 Task: Create in the project AgileEagle and in the Backlog issue 'Create a new online platform for online language courses with advanced speech recognition and interactive conversation features' a child issue 'Data backup and retention policy enforcement and auditing', and assign it to team member softage.3@softage.net. Create in the project AgileEagle and in the Backlog issue 'Implement a new cloud-based inventory management system for a company with advanced inventory tracking and restocking features' a child issue 'Serverless computing application cost optimization and remediation', and assign it to team member softage.4@softage.net
Action: Mouse moved to (200, 47)
Screenshot: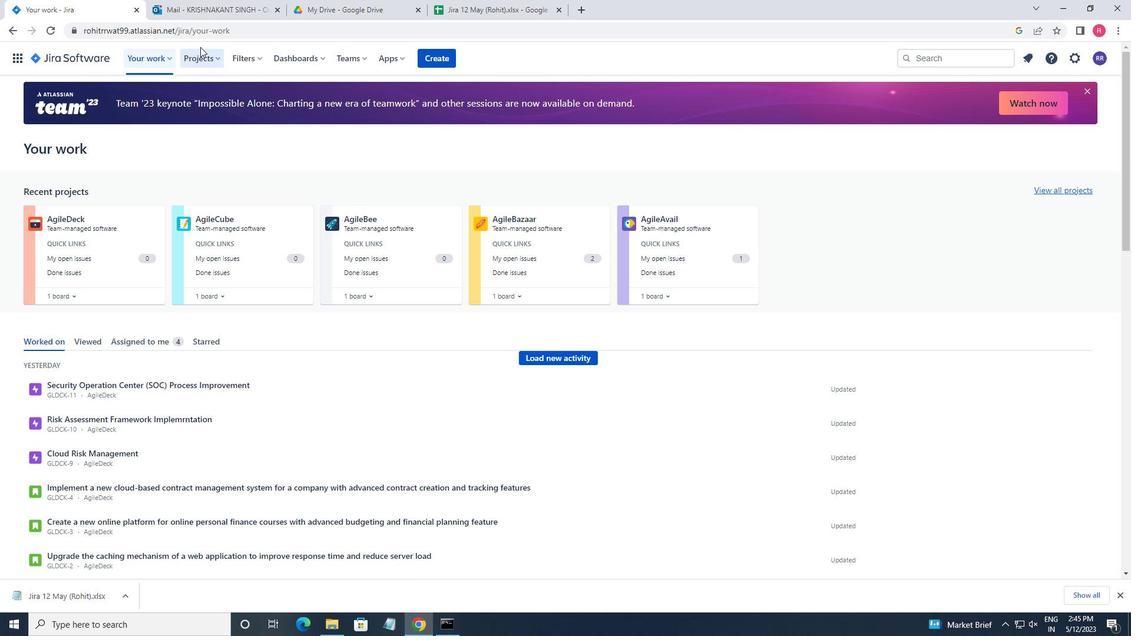 
Action: Mouse pressed left at (200, 47)
Screenshot: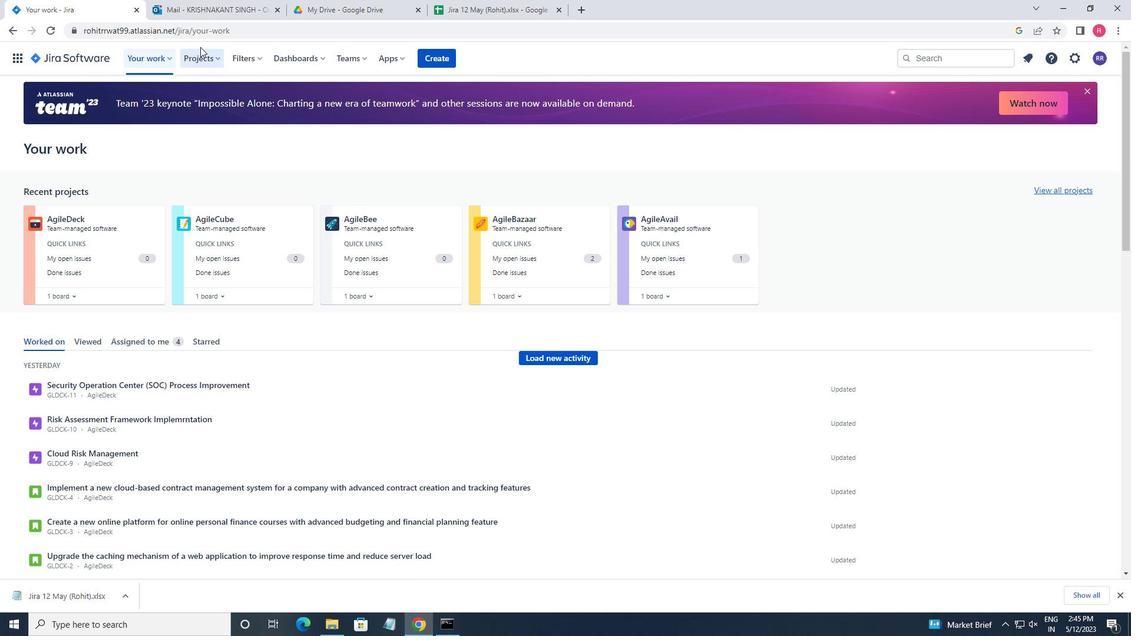 
Action: Mouse moved to (203, 53)
Screenshot: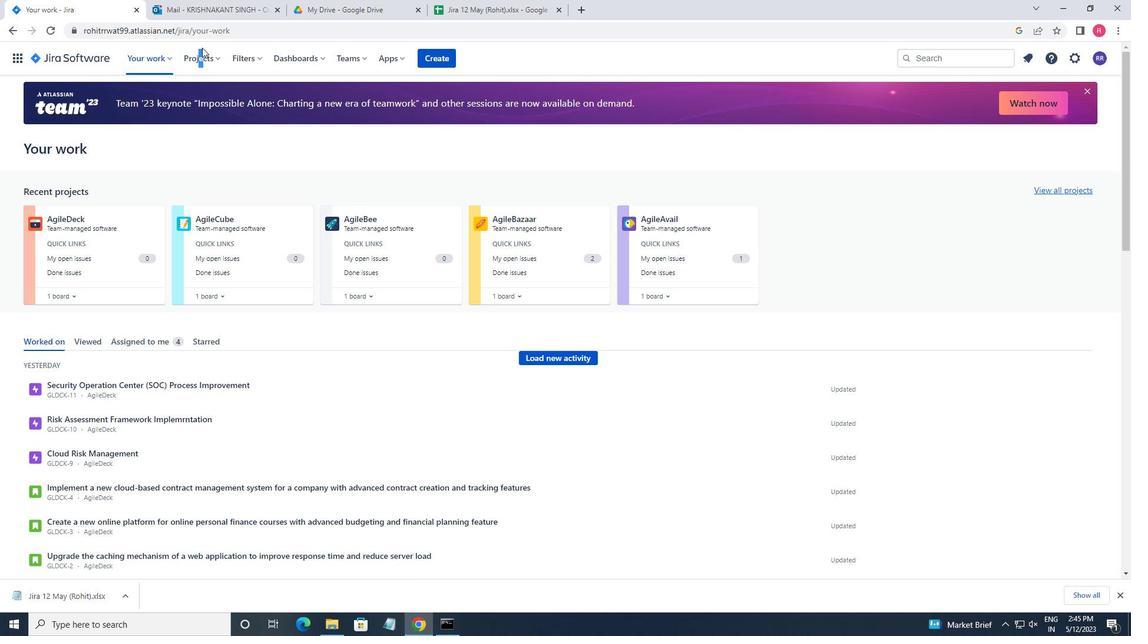 
Action: Mouse pressed left at (203, 53)
Screenshot: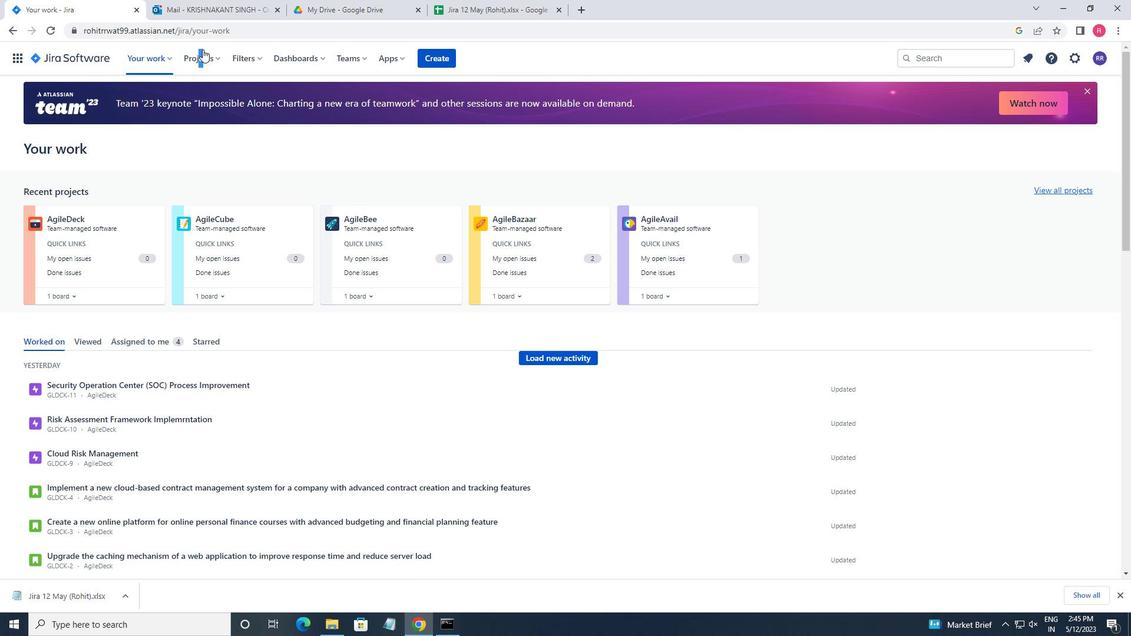 
Action: Mouse moved to (255, 124)
Screenshot: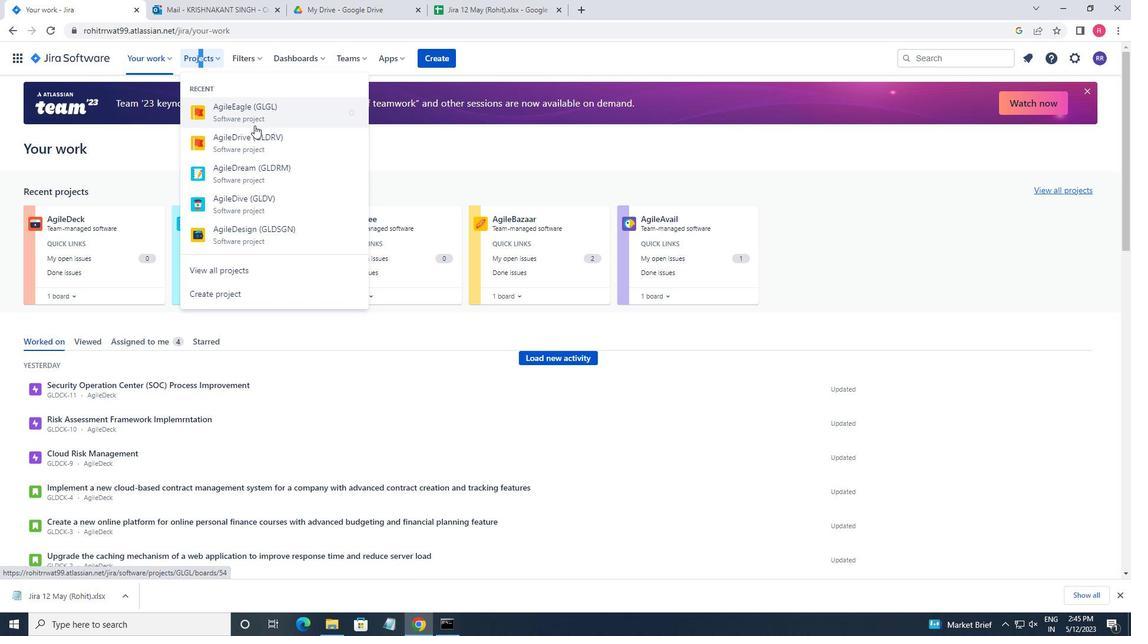 
Action: Mouse pressed left at (255, 124)
Screenshot: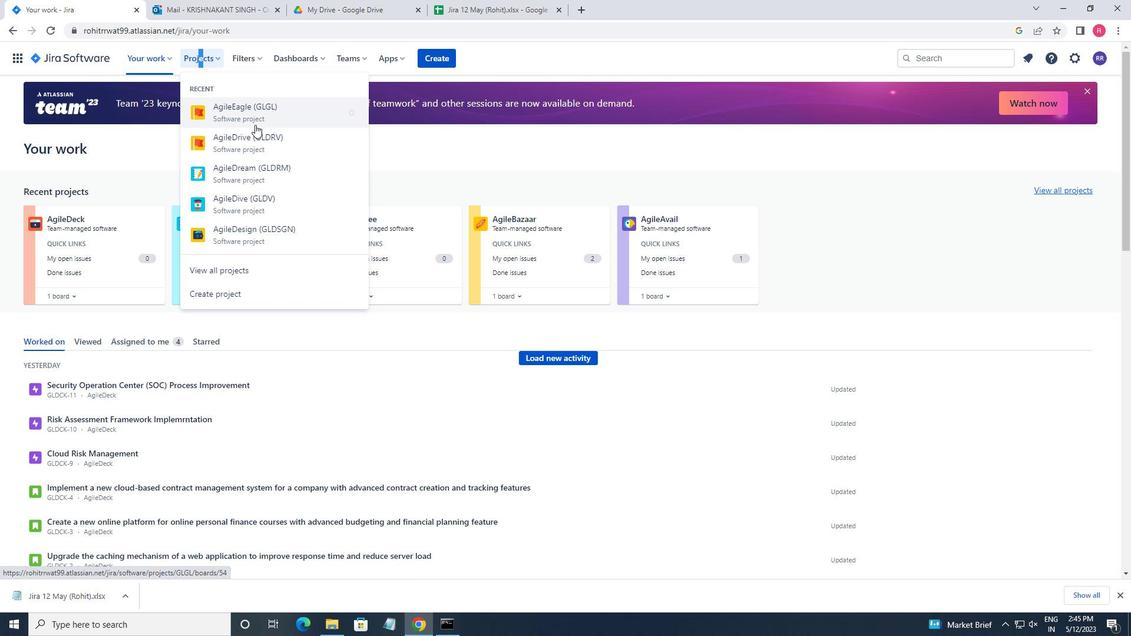 
Action: Mouse moved to (78, 181)
Screenshot: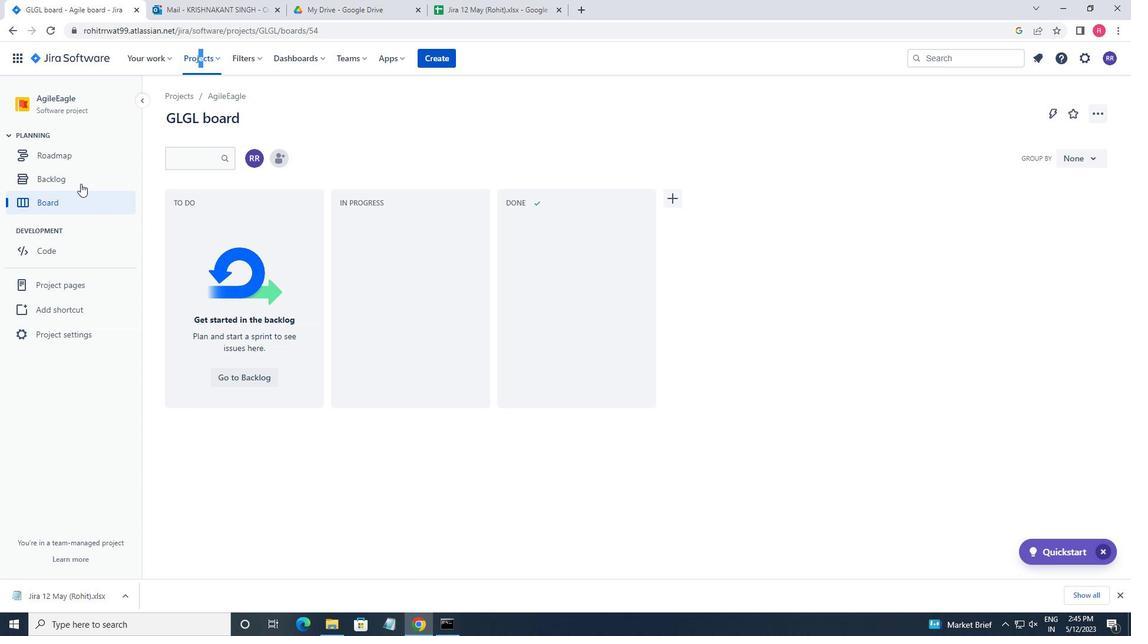 
Action: Mouse pressed left at (78, 181)
Screenshot: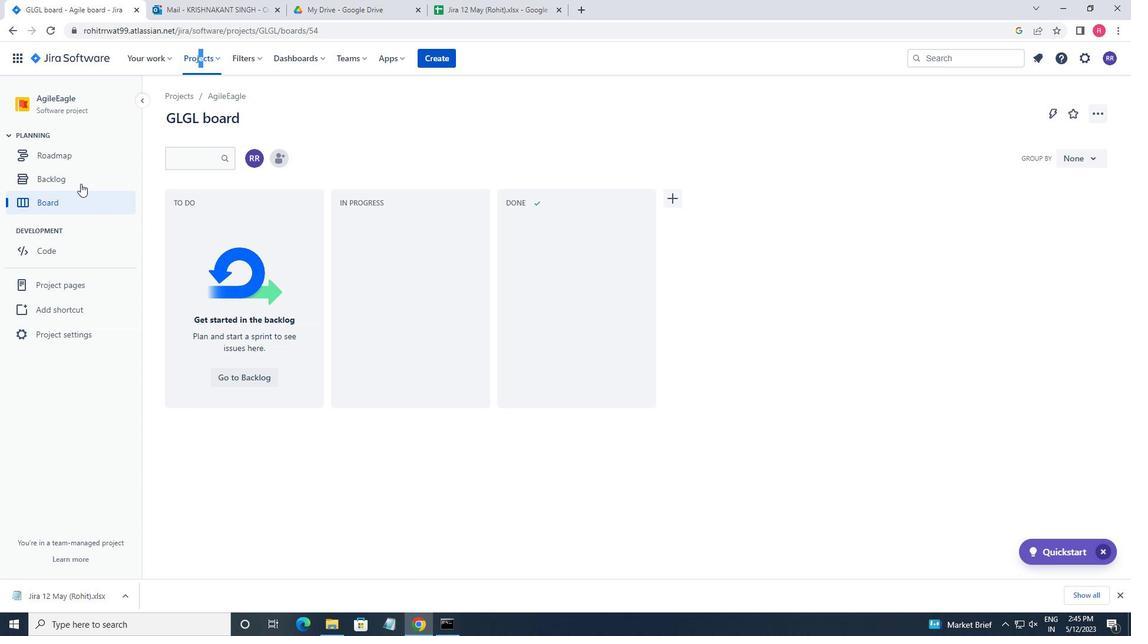 
Action: Mouse moved to (574, 367)
Screenshot: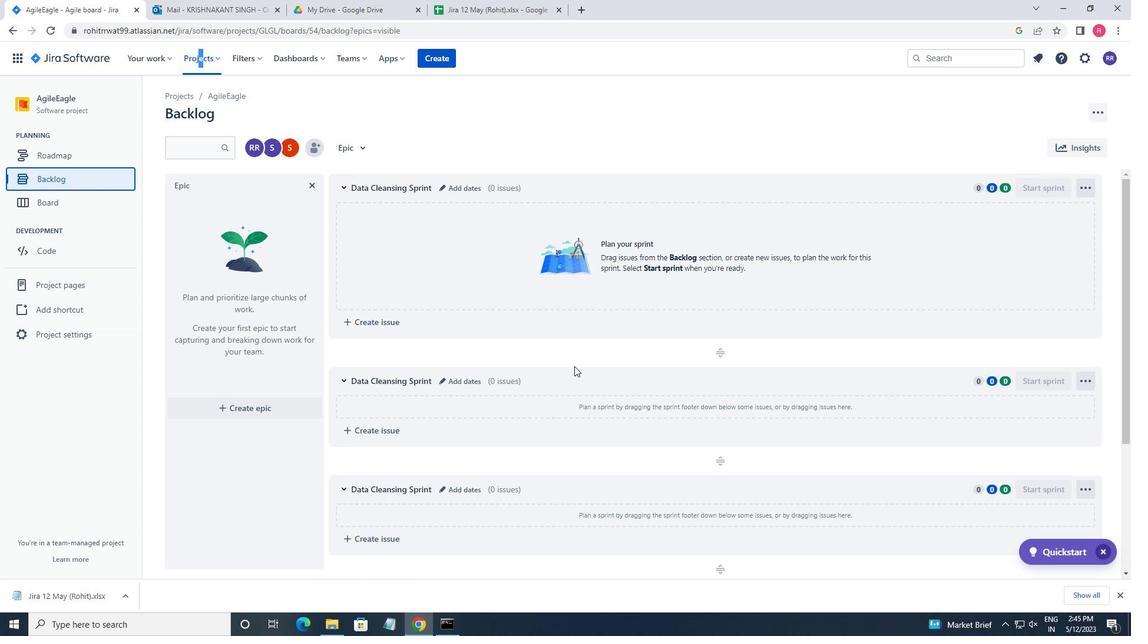 
Action: Mouse scrolled (574, 367) with delta (0, 0)
Screenshot: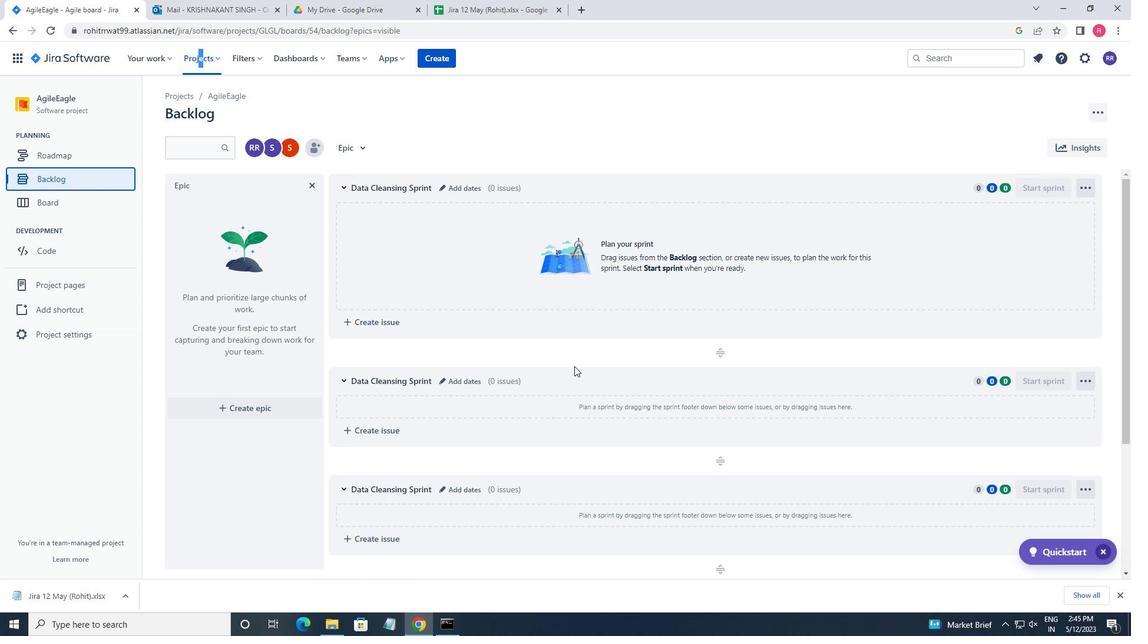 
Action: Mouse moved to (574, 368)
Screenshot: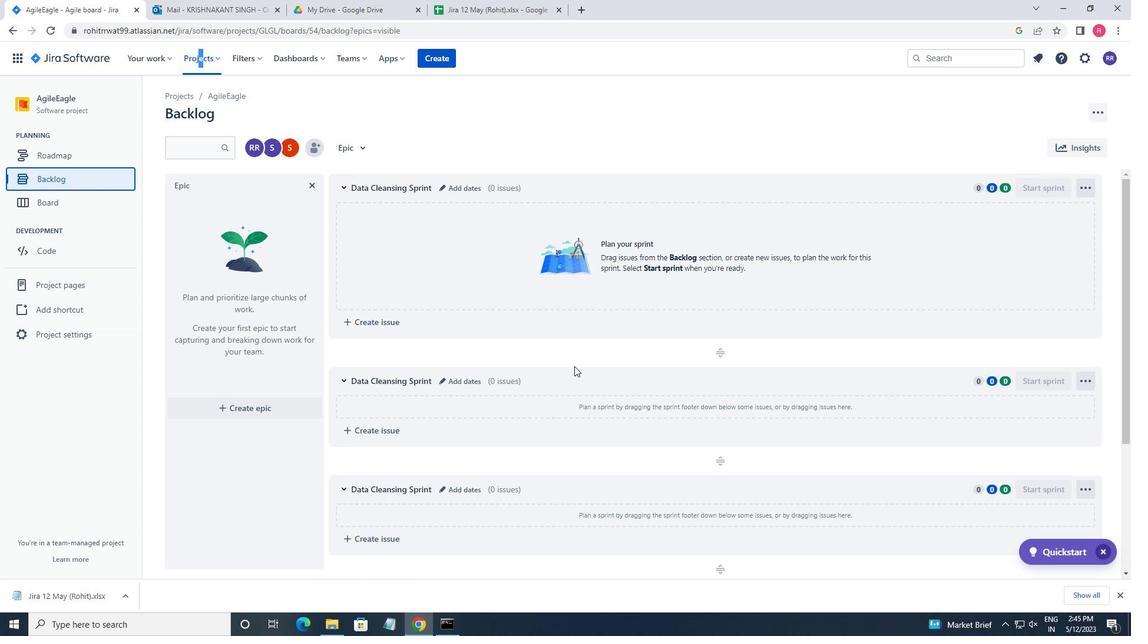 
Action: Mouse scrolled (574, 367) with delta (0, 0)
Screenshot: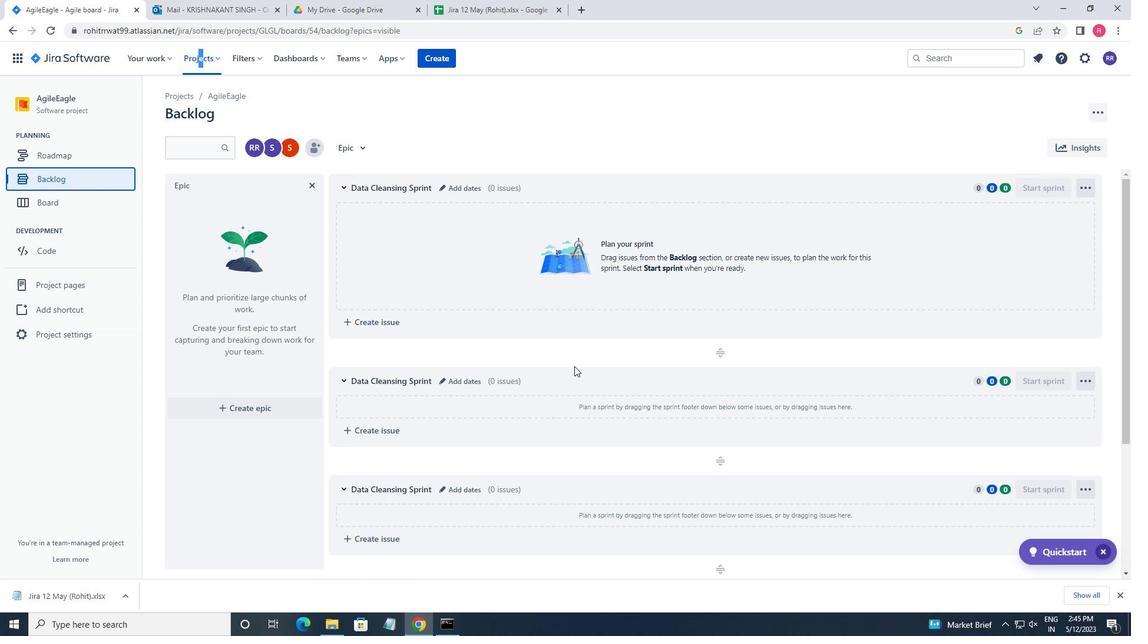 
Action: Mouse moved to (574, 368)
Screenshot: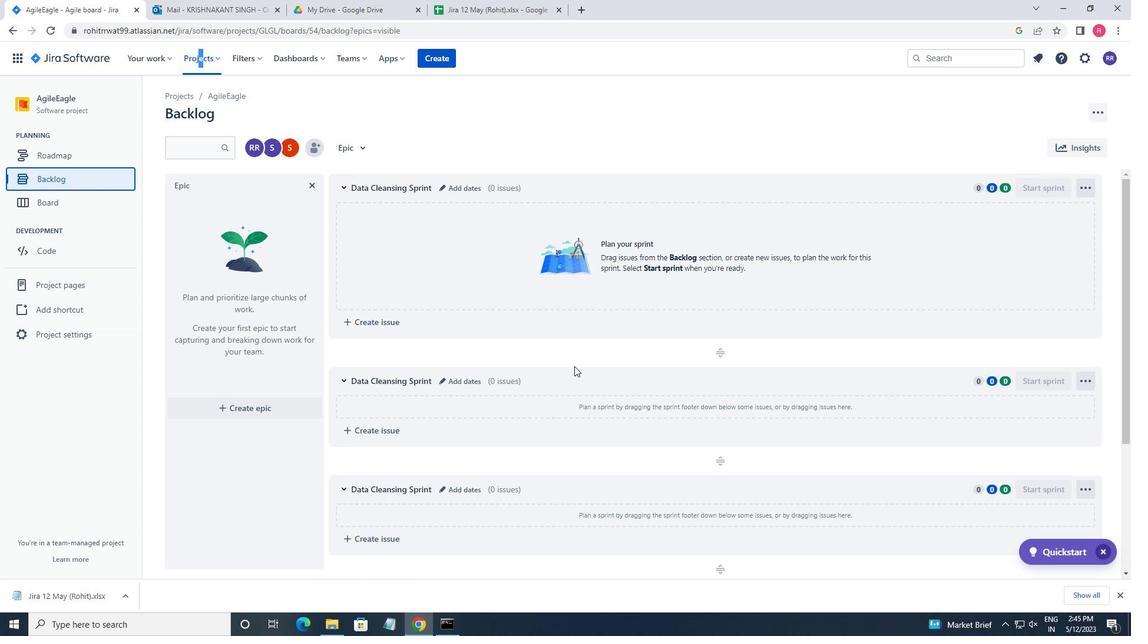 
Action: Mouse scrolled (574, 368) with delta (0, 0)
Screenshot: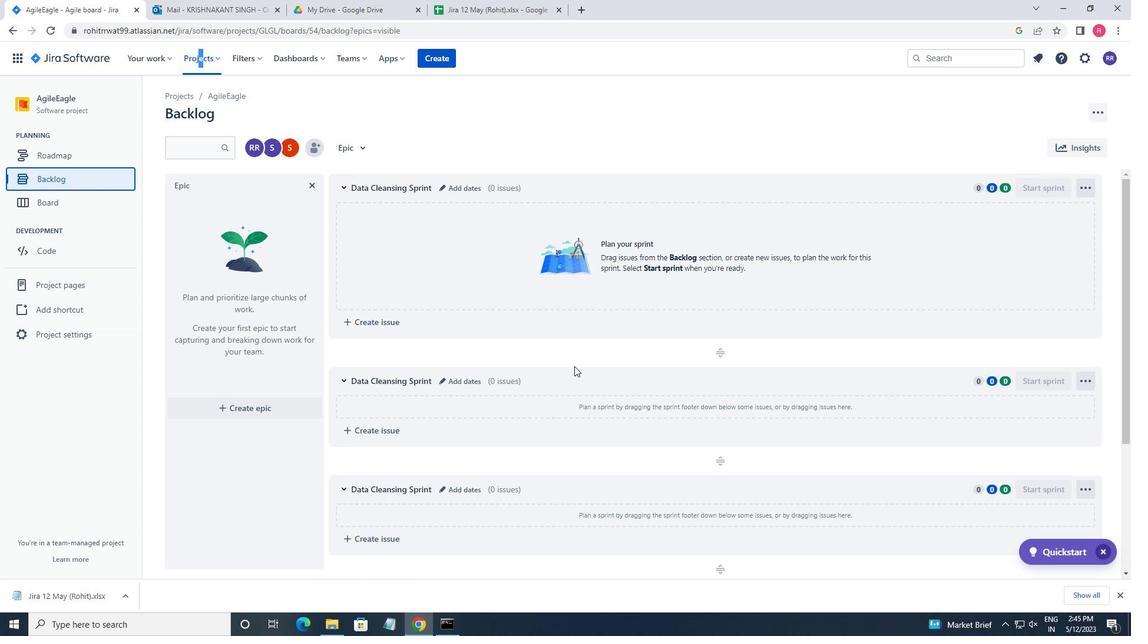 
Action: Mouse scrolled (574, 368) with delta (0, 0)
Screenshot: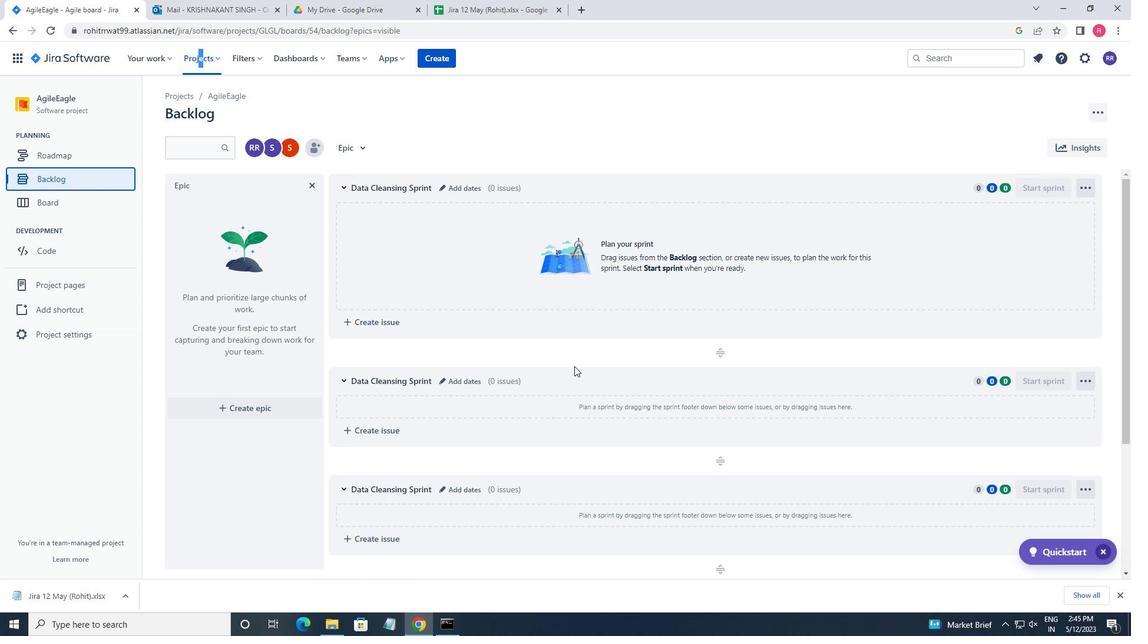 
Action: Mouse scrolled (574, 368) with delta (0, 0)
Screenshot: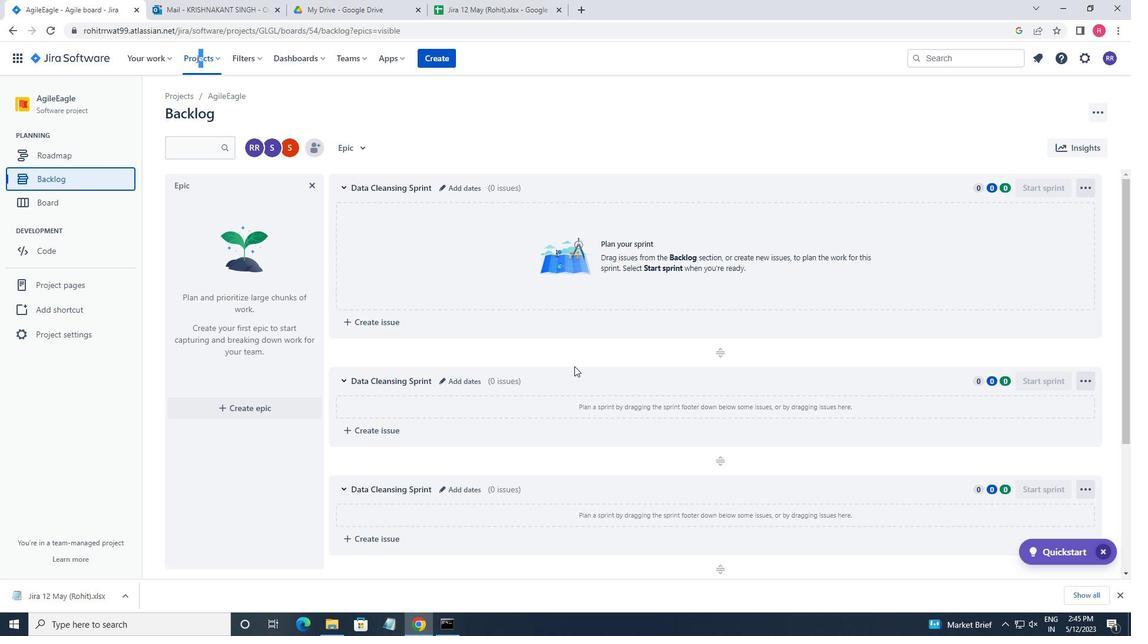 
Action: Mouse scrolled (574, 368) with delta (0, 0)
Screenshot: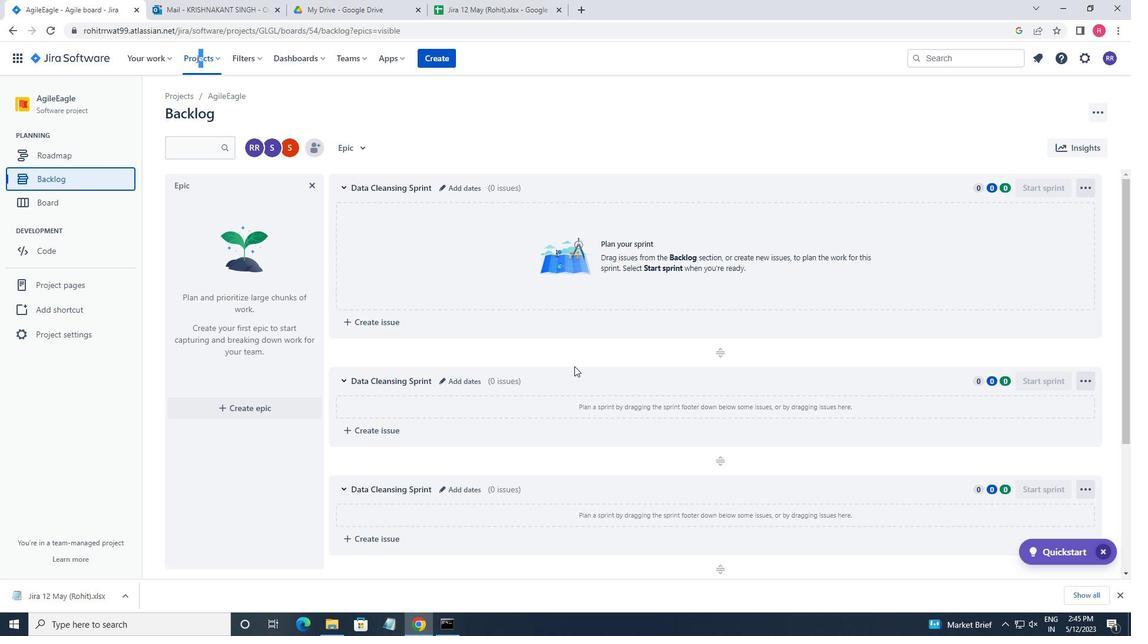 
Action: Mouse scrolled (574, 368) with delta (0, 0)
Screenshot: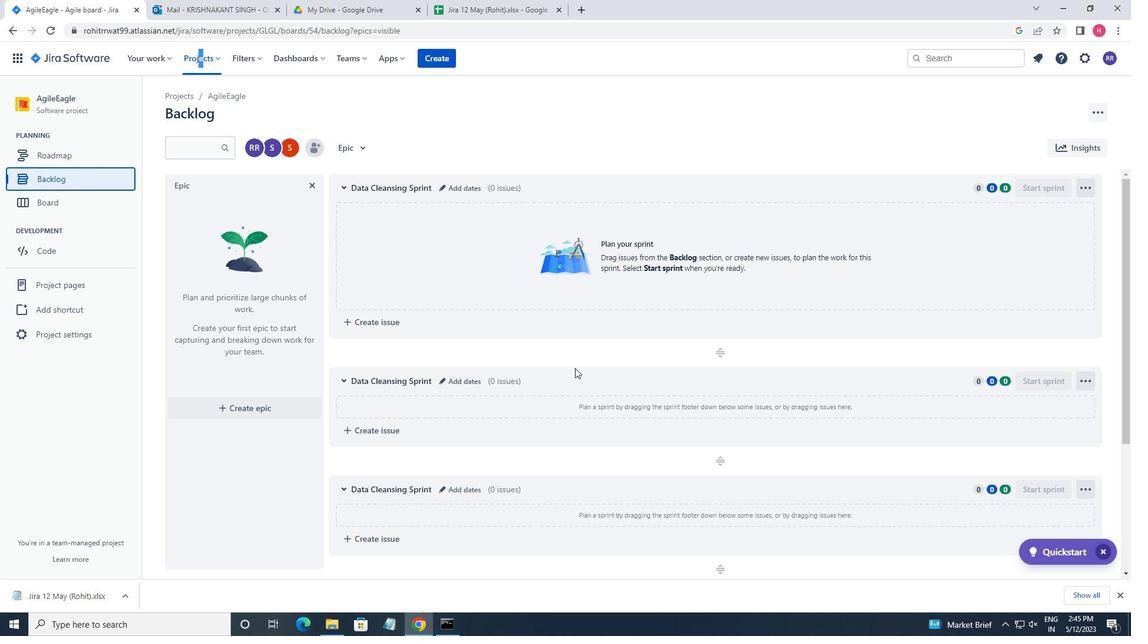 
Action: Mouse moved to (912, 484)
Screenshot: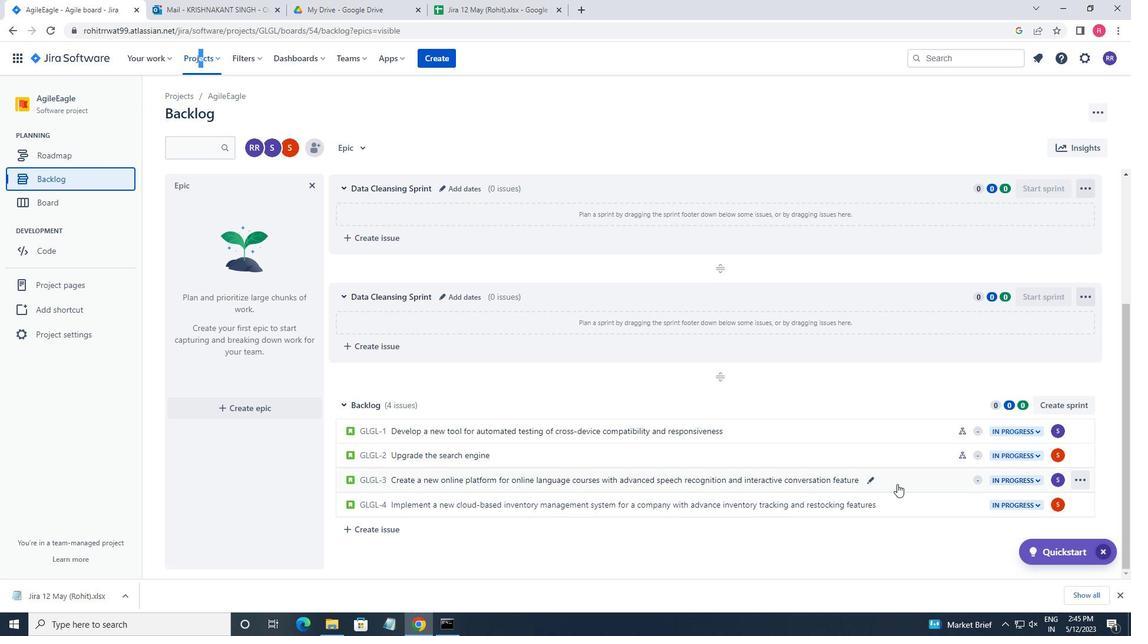 
Action: Mouse scrolled (912, 483) with delta (0, 0)
Screenshot: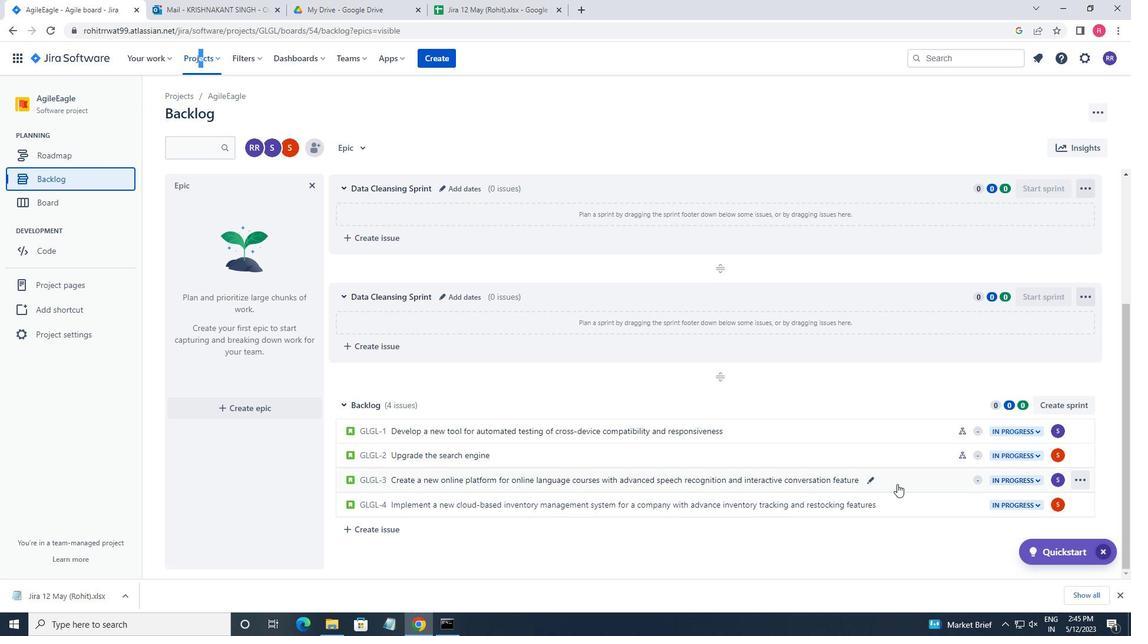 
Action: Mouse moved to (916, 483)
Screenshot: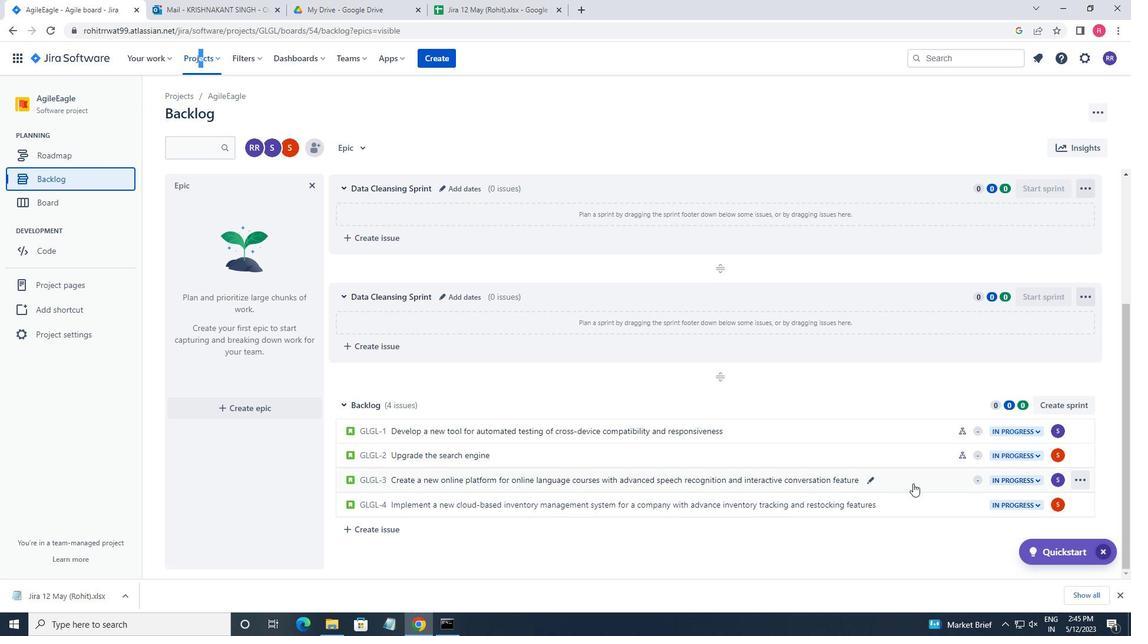 
Action: Mouse pressed left at (916, 483)
Screenshot: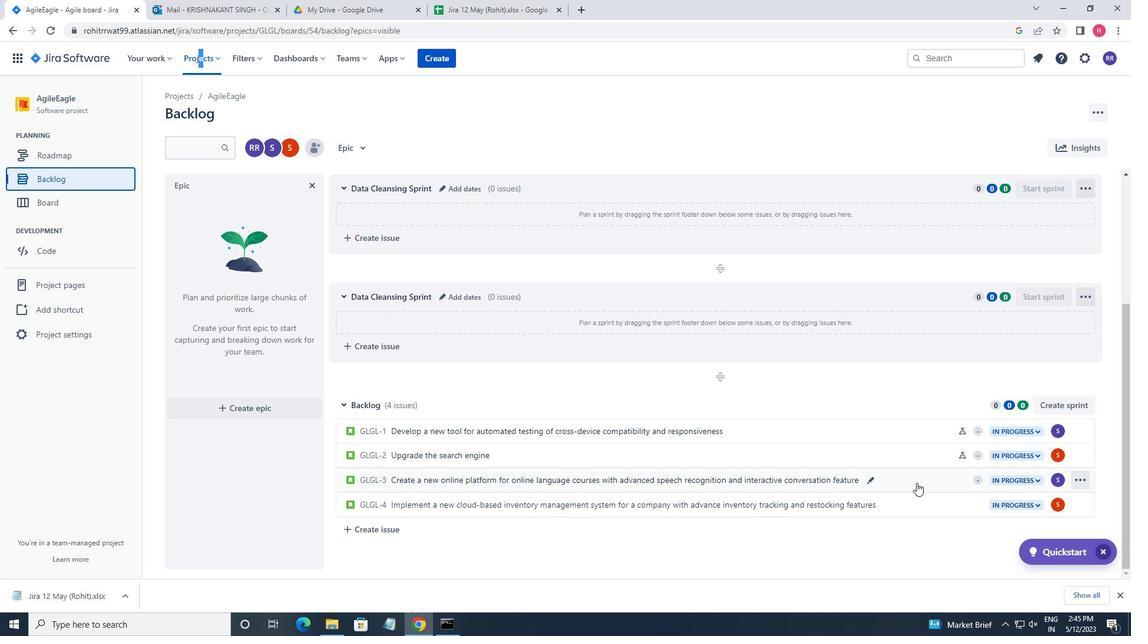 
Action: Mouse moved to (924, 282)
Screenshot: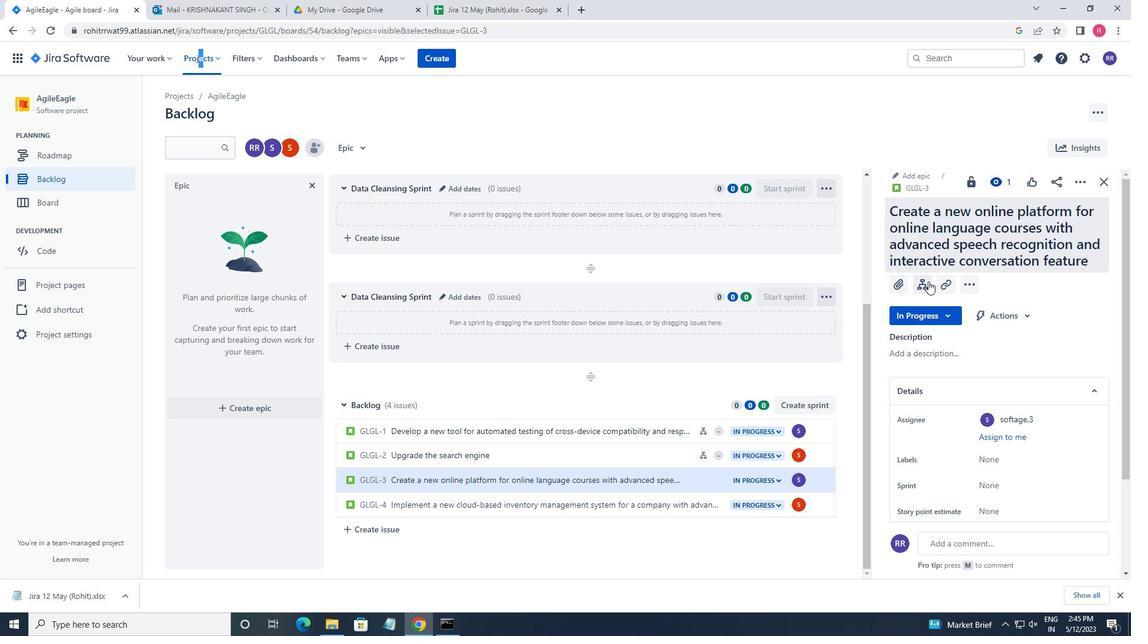 
Action: Mouse pressed left at (924, 282)
Screenshot: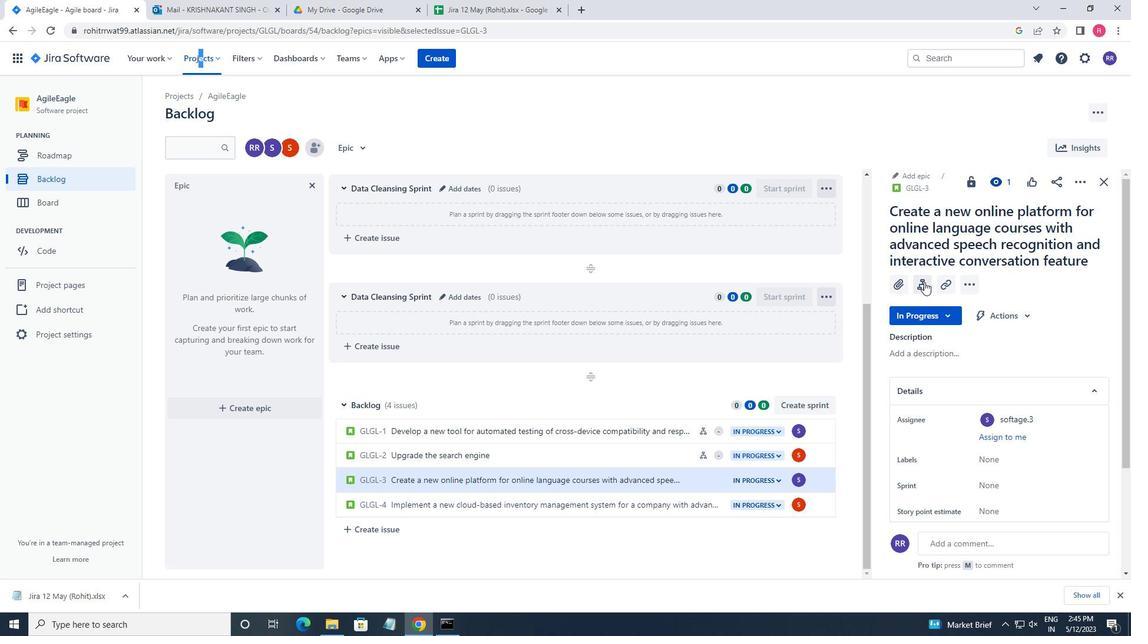 
Action: Key pressed <Key.shift>DATA<Key.space>BACKUP<Key.space>AND<Key.space>RETENTION<Key.space>POLICY<Key.space>ENFORCEMENT<Key.space><Key.space>AND<Key.space>AUDITING<Key.space>
Screenshot: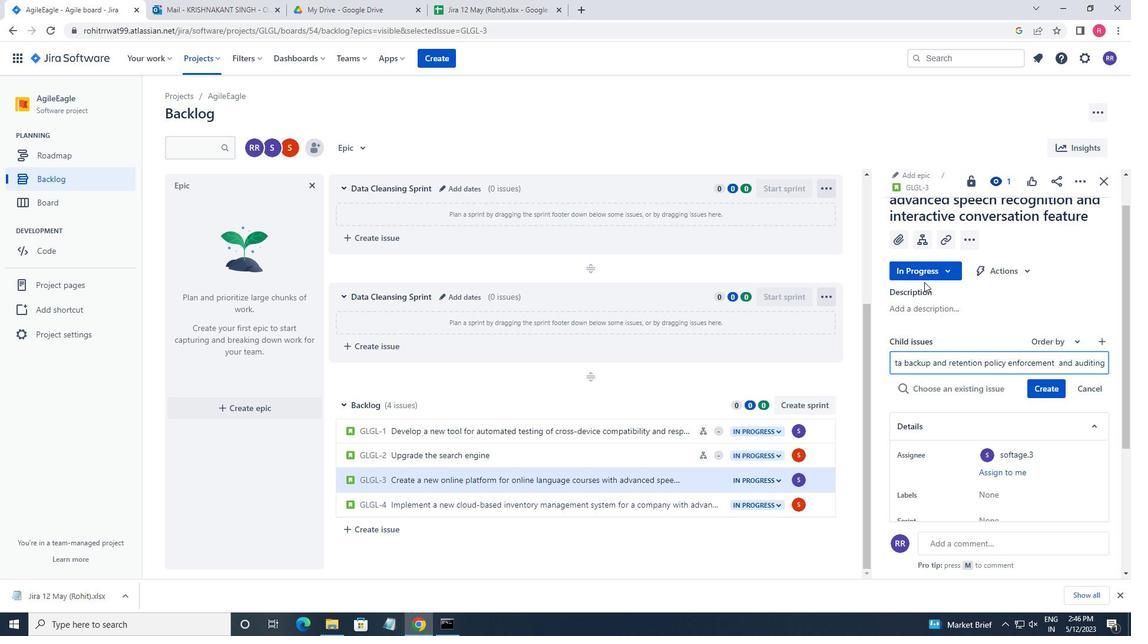 
Action: Mouse moved to (1054, 395)
Screenshot: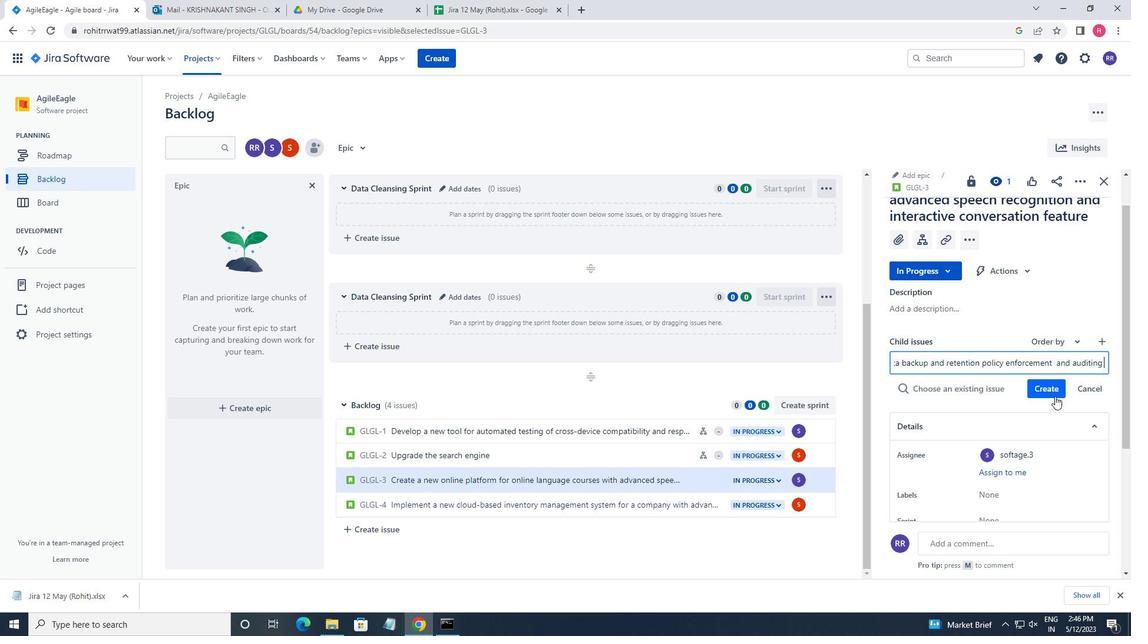 
Action: Mouse pressed left at (1054, 395)
Screenshot: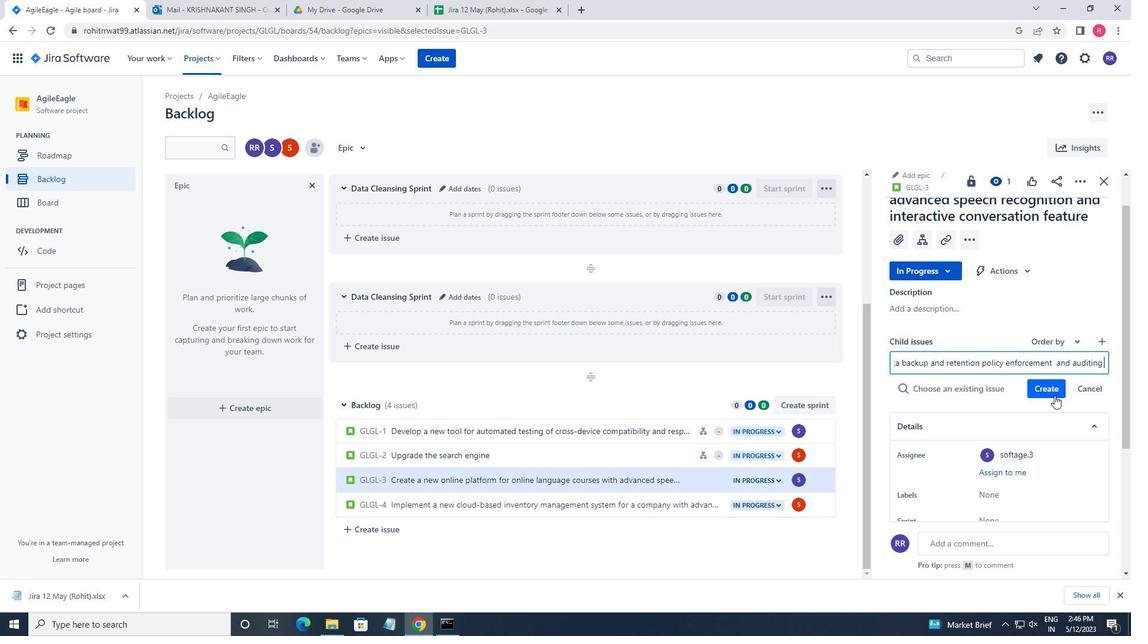 
Action: Mouse moved to (1056, 372)
Screenshot: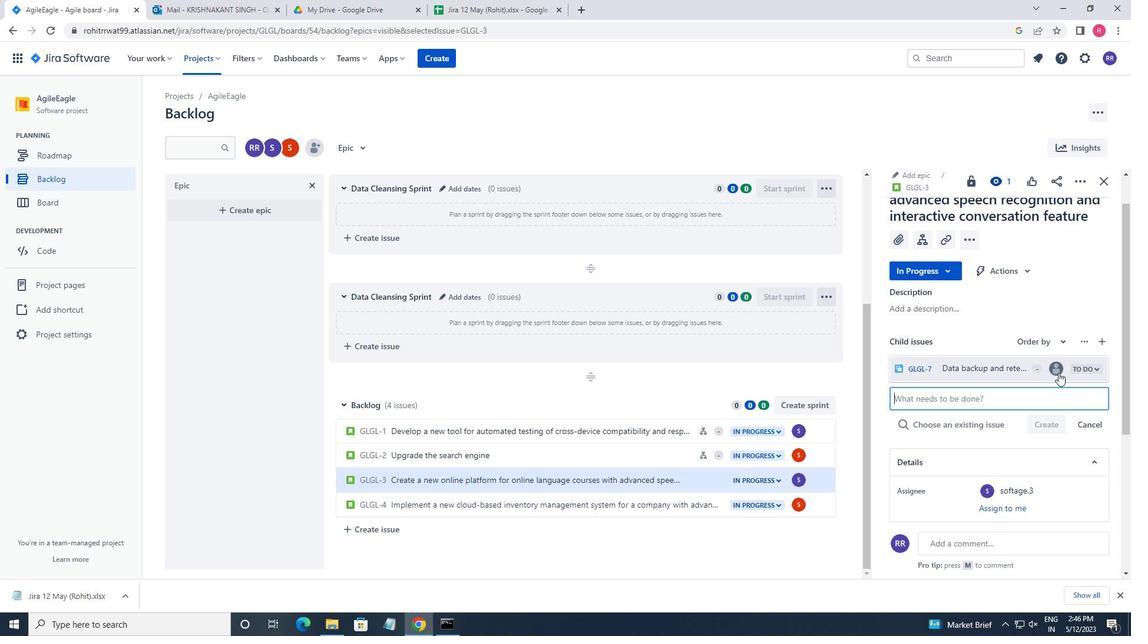 
Action: Mouse pressed left at (1056, 372)
Screenshot: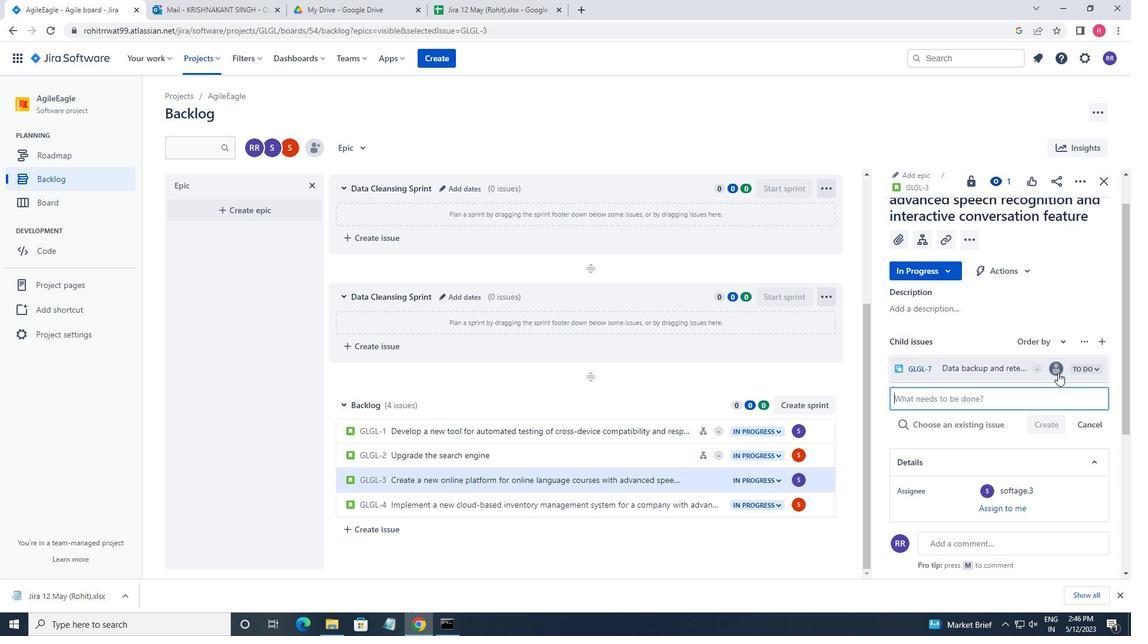 
Action: Mouse moved to (962, 311)
Screenshot: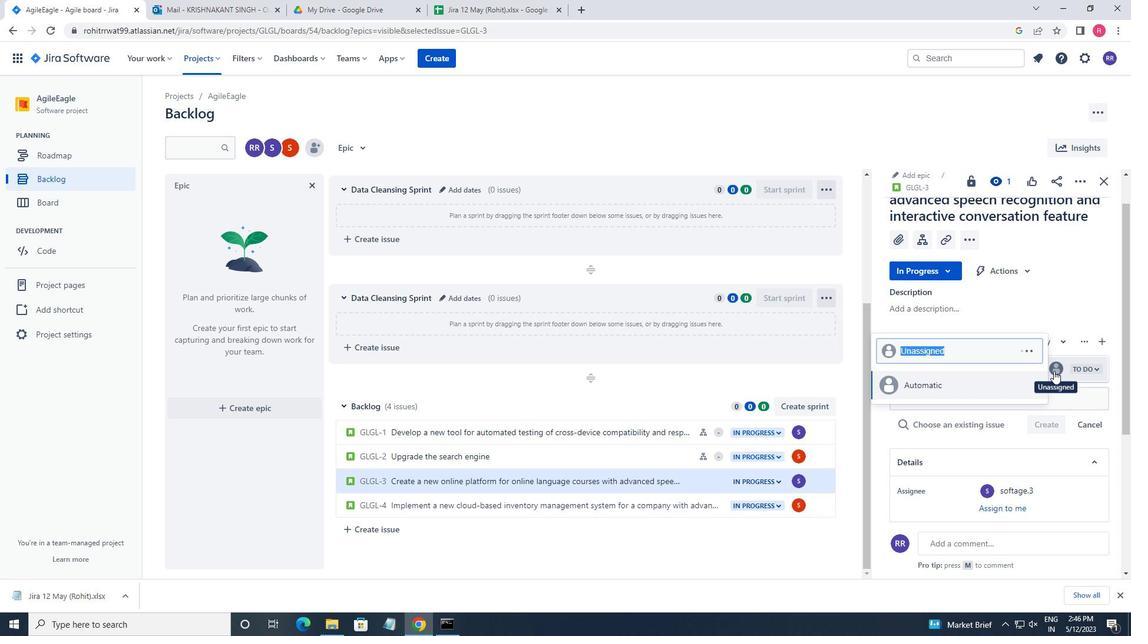 
Action: Key pressed SOFTAGE.3
Screenshot: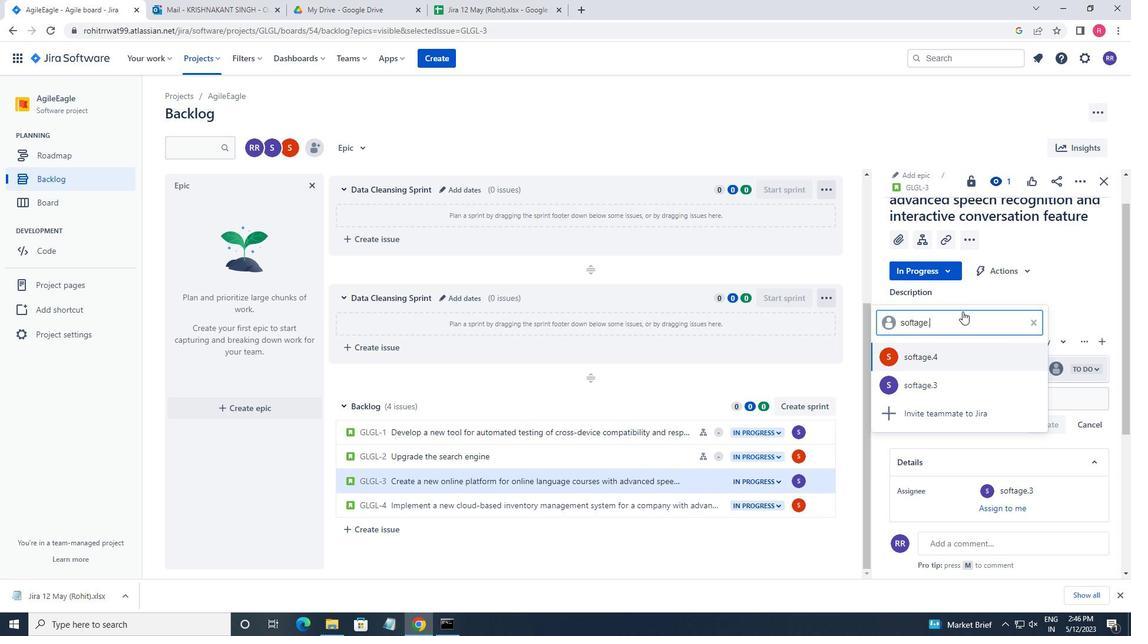 
Action: Mouse moved to (958, 364)
Screenshot: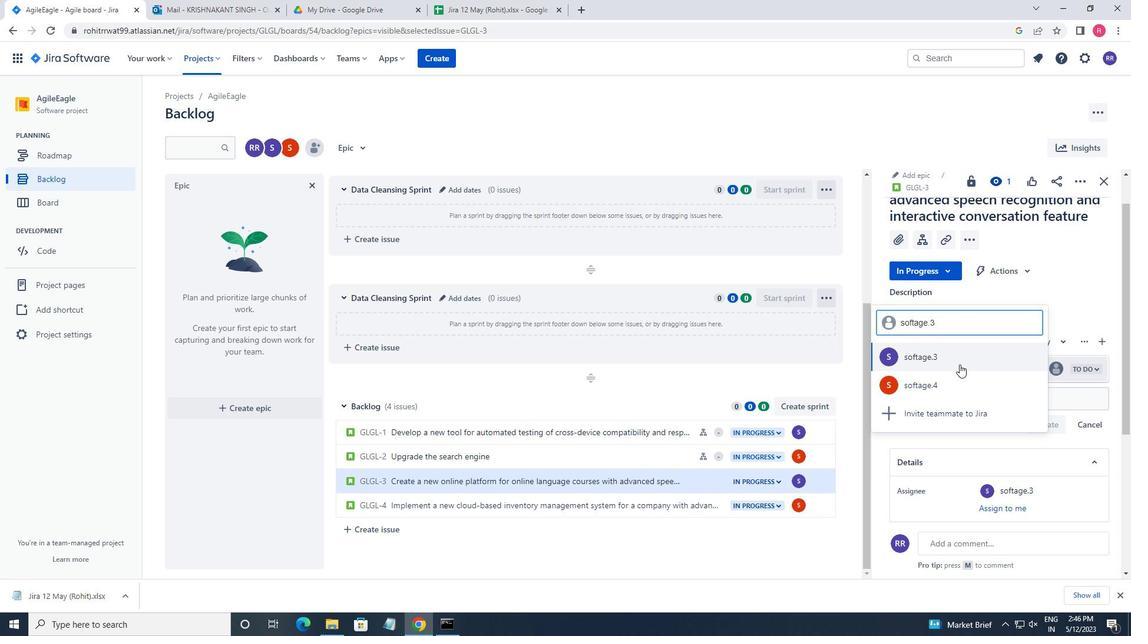 
Action: Mouse pressed left at (958, 364)
Screenshot: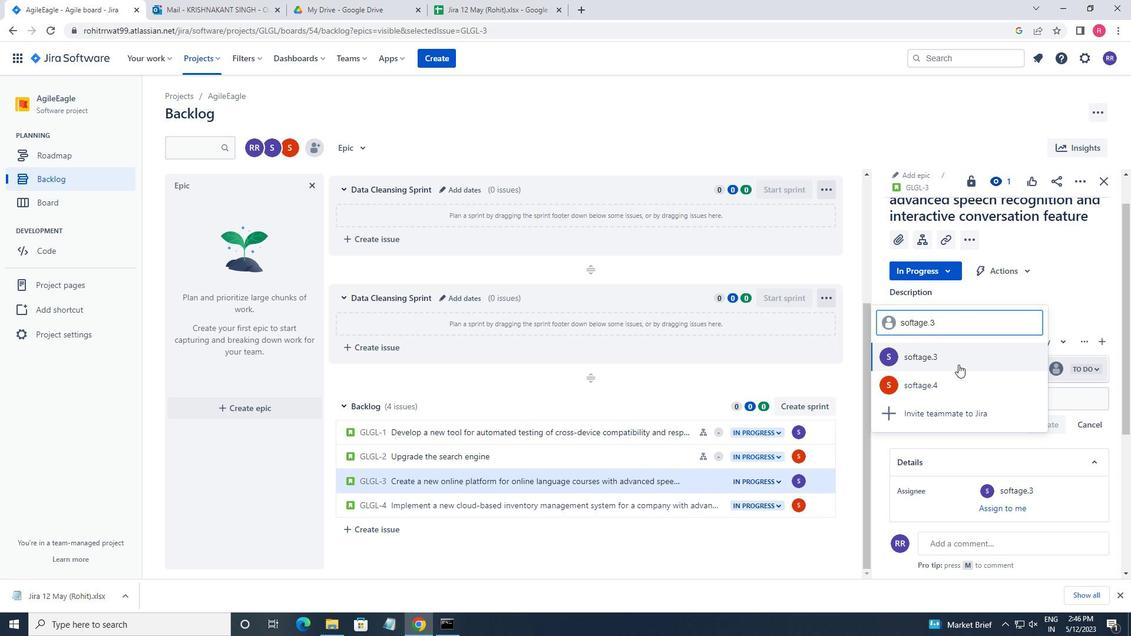 
Action: Mouse moved to (536, 511)
Screenshot: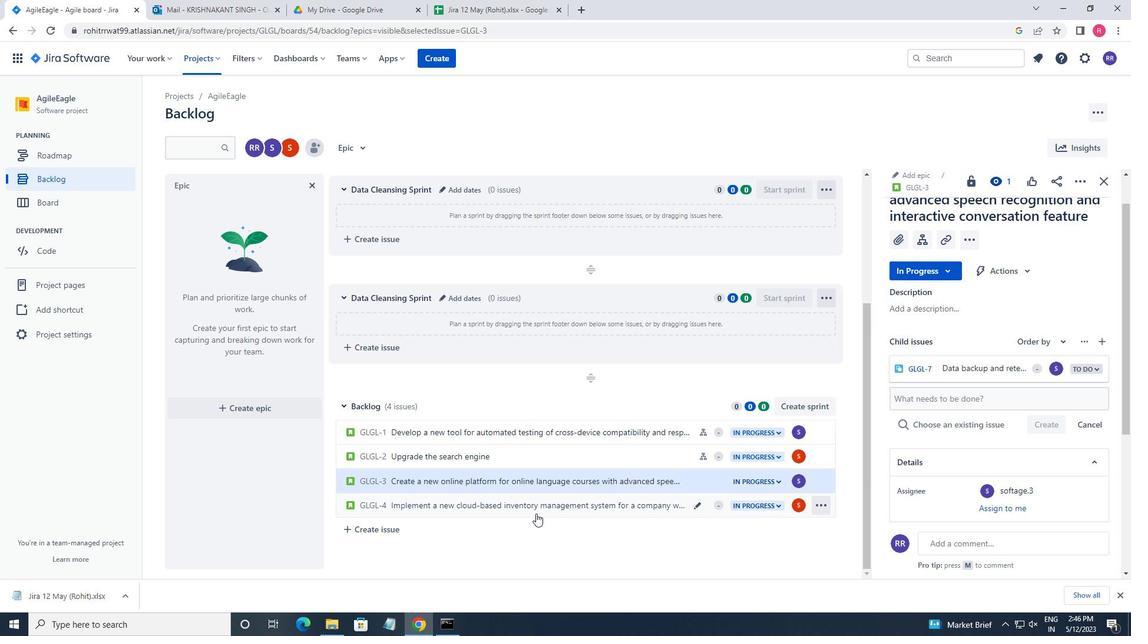 
Action: Mouse pressed left at (536, 511)
Screenshot: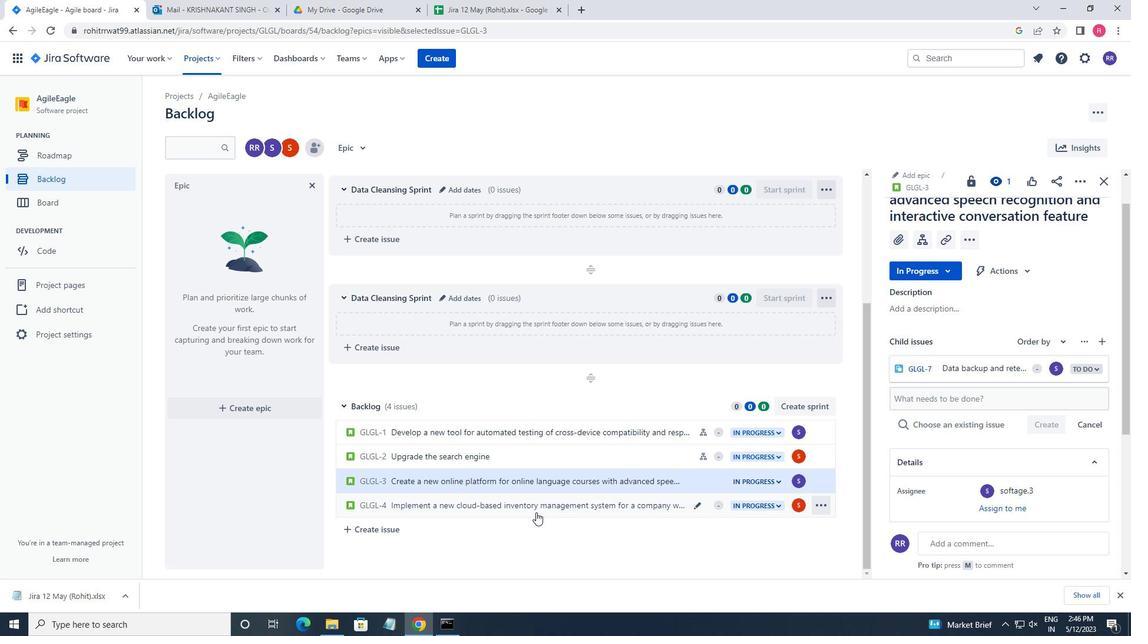 
Action: Mouse moved to (917, 287)
Screenshot: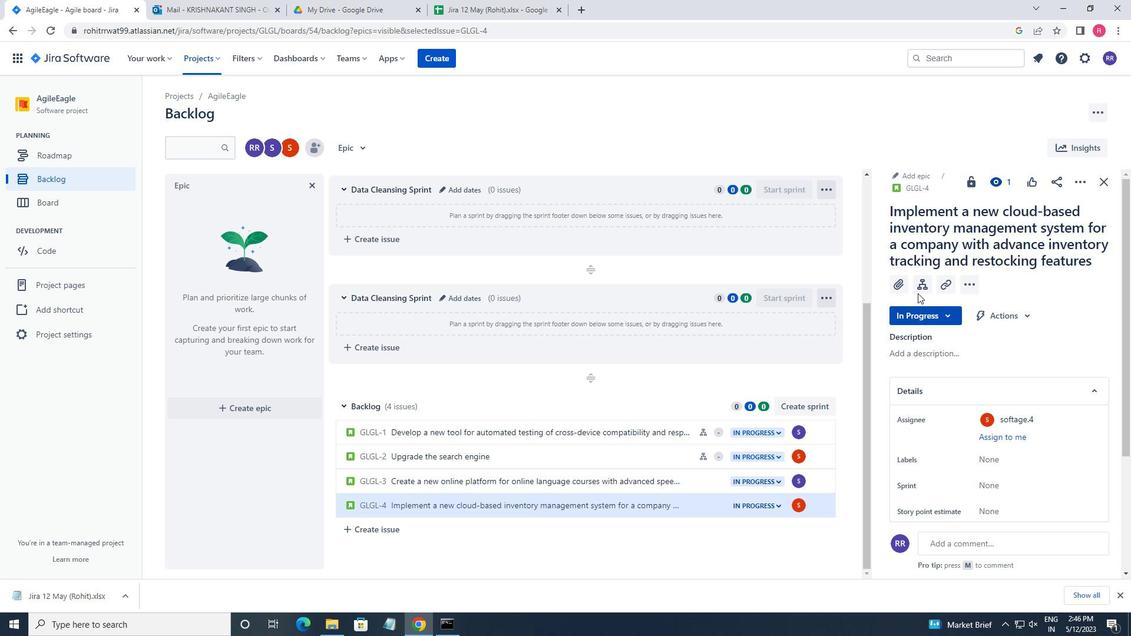 
Action: Mouse pressed left at (917, 287)
Screenshot: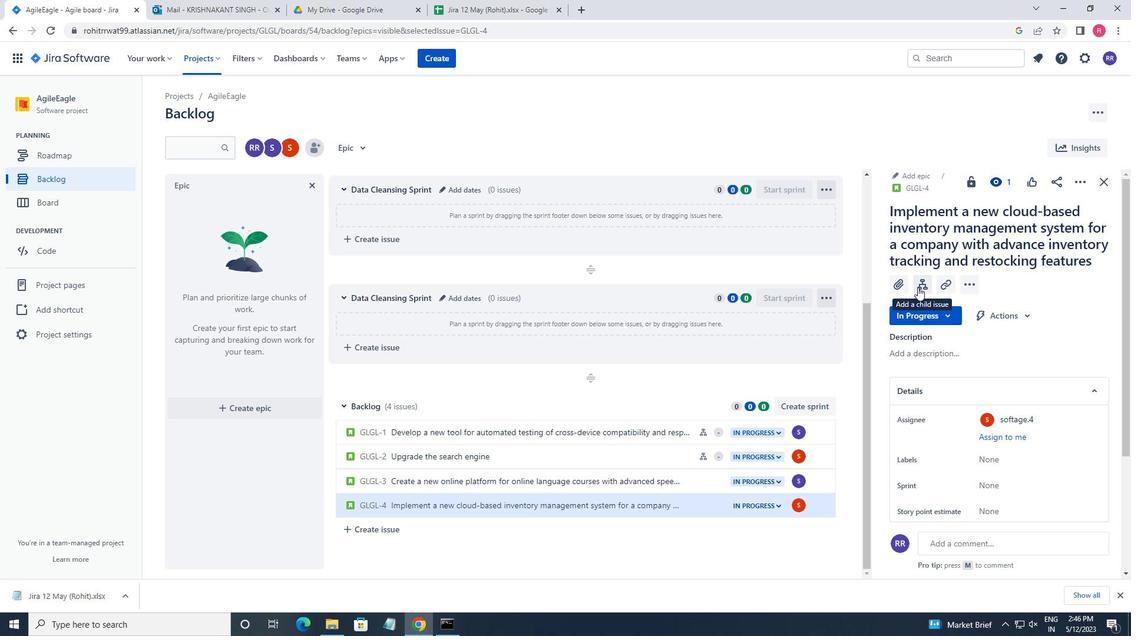 
Action: Key pressed <Key.shift>SERVDF<Key.backspace><Key.backspace>ERLESS<Key.space><Key.left><Key.left><Key.left><Key.left><Key.left><Key.left><Key.left><Key.right><Key.right><Key.right><Key.right><Key.right><Key.right><Key.space>COMPUTING<Key.space>APPLICATION<Key.space>COST<Key.space>OPTIMIZATION<Key.space>AND<Key.space>REMEDIATION<Key.space>
Screenshot: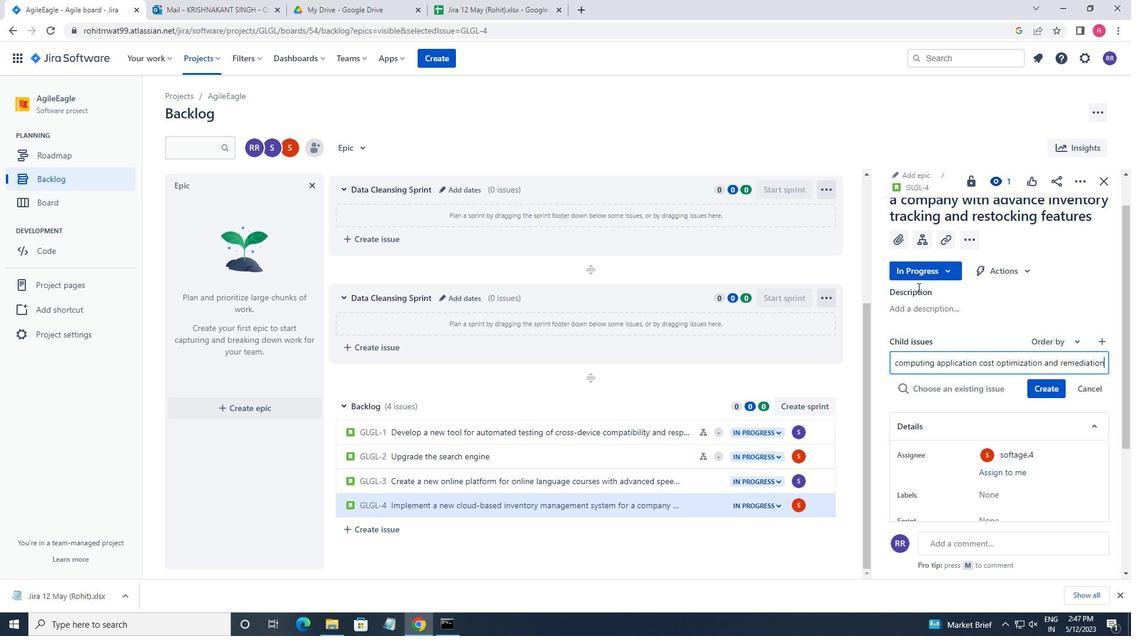 
Action: Mouse moved to (1034, 384)
Screenshot: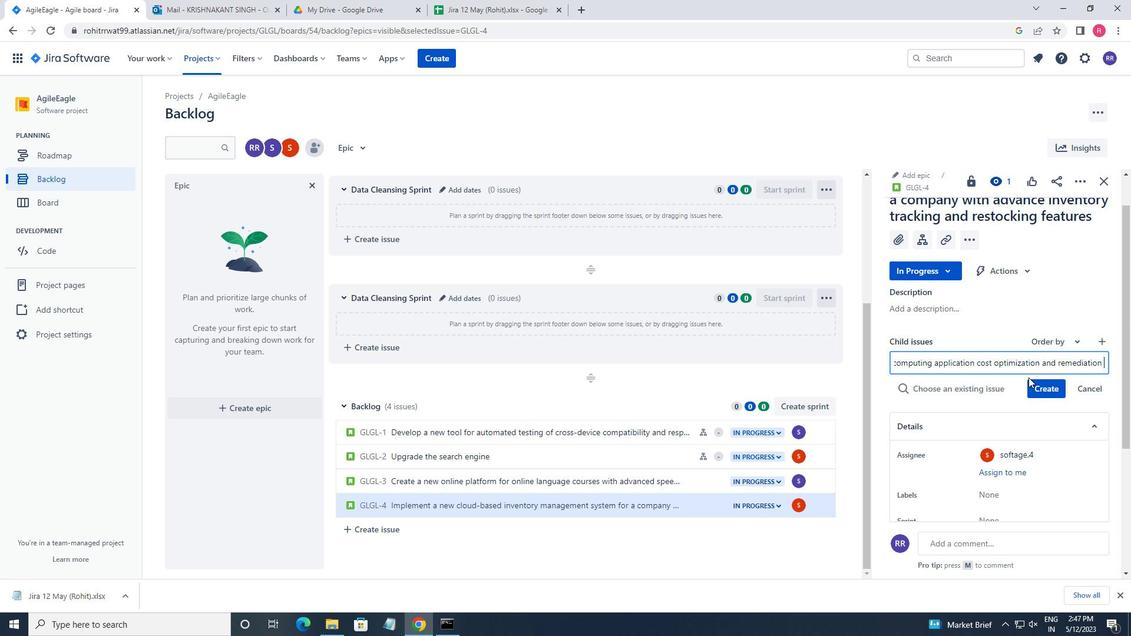 
Action: Mouse pressed left at (1034, 384)
Screenshot: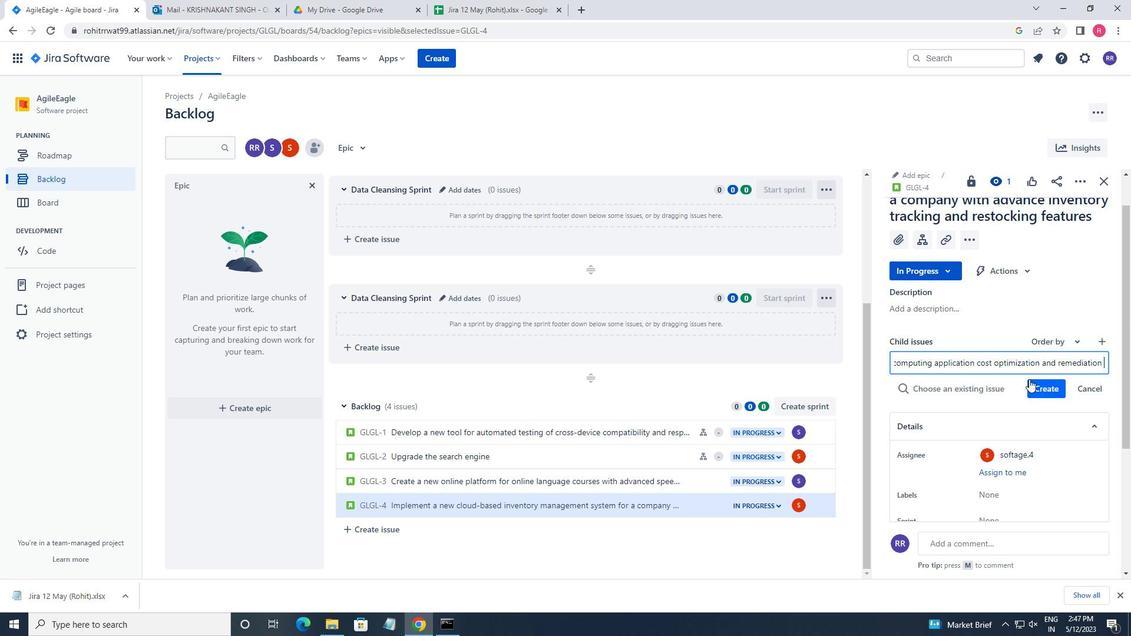 
Action: Mouse moved to (1062, 368)
Screenshot: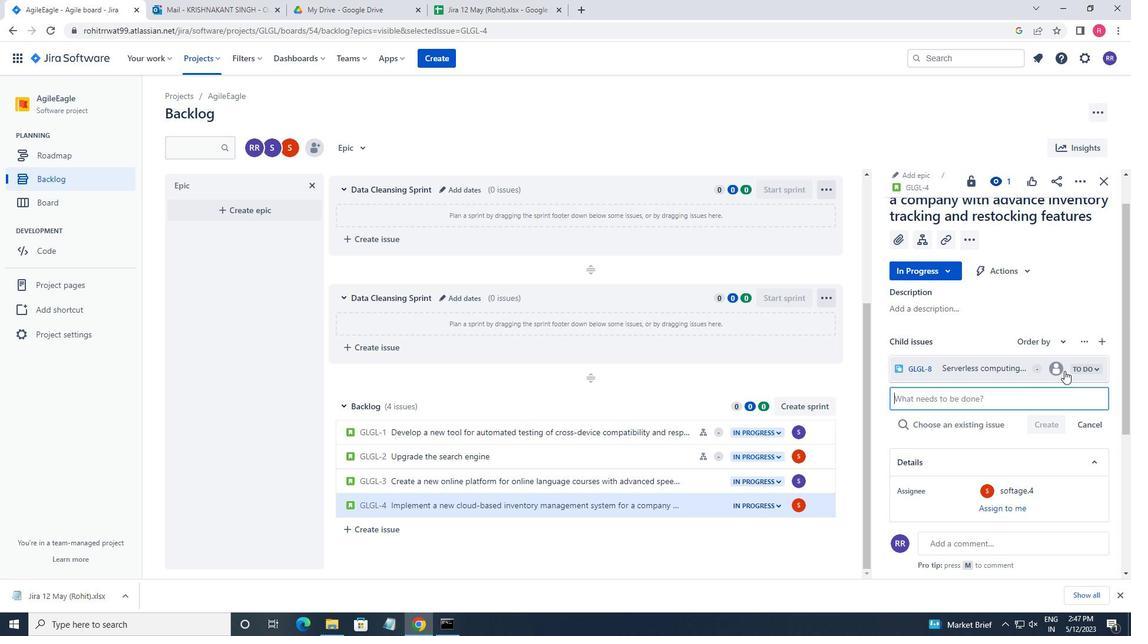 
Action: Mouse pressed left at (1062, 368)
Screenshot: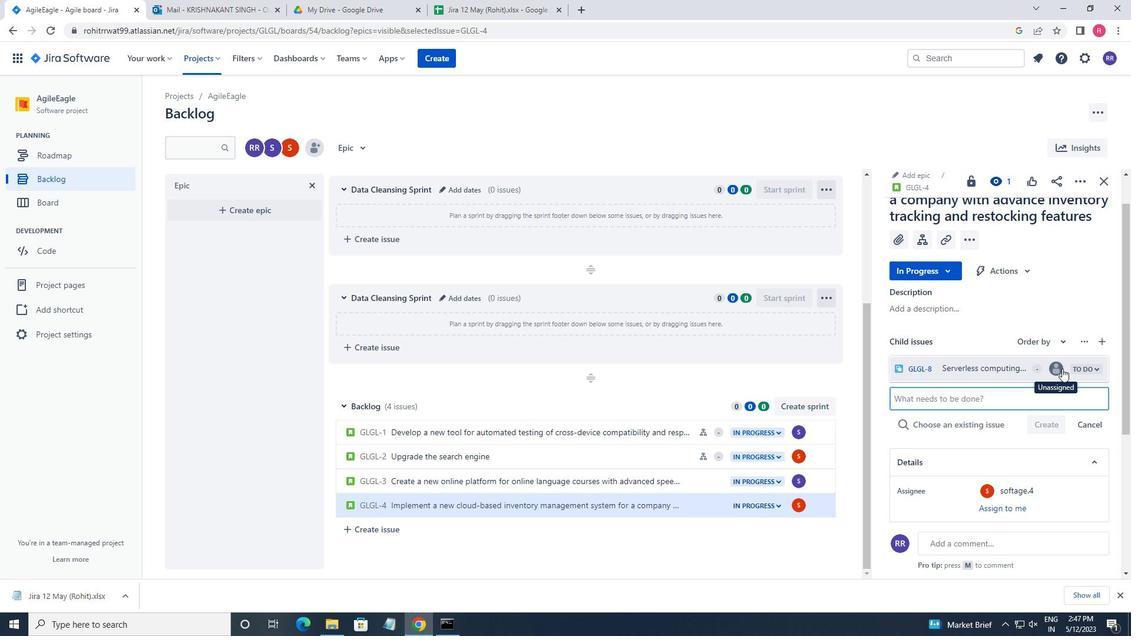 
Action: Mouse moved to (1039, 362)
Screenshot: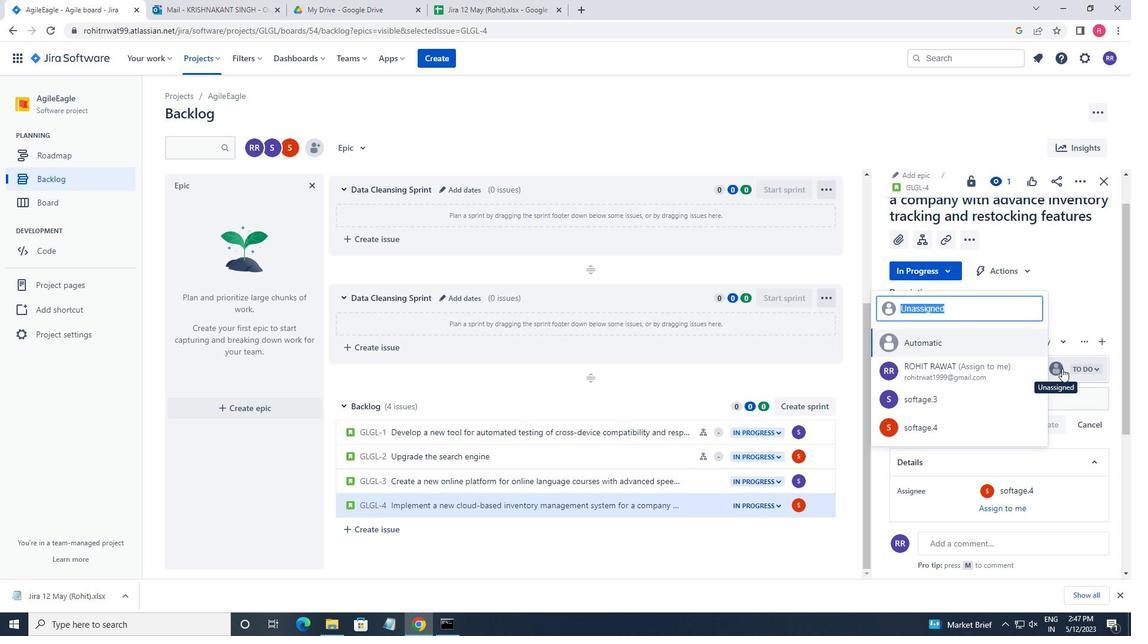 
Action: Key pressed SOFTAGE.4
Screenshot: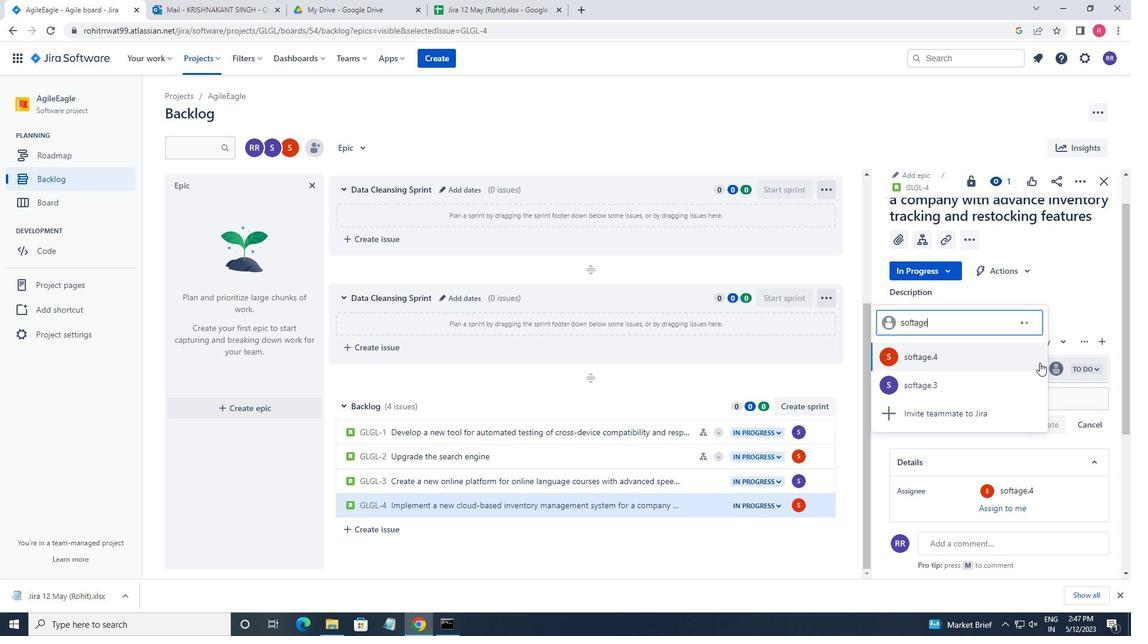 
Action: Mouse moved to (993, 359)
Screenshot: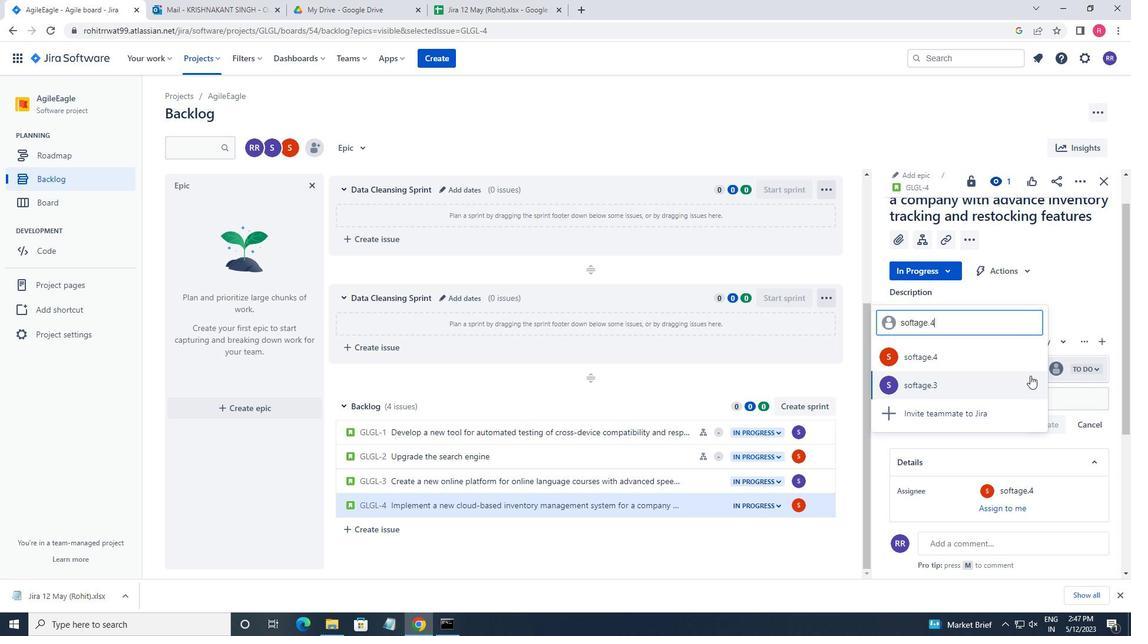 
Action: Mouse pressed left at (993, 359)
Screenshot: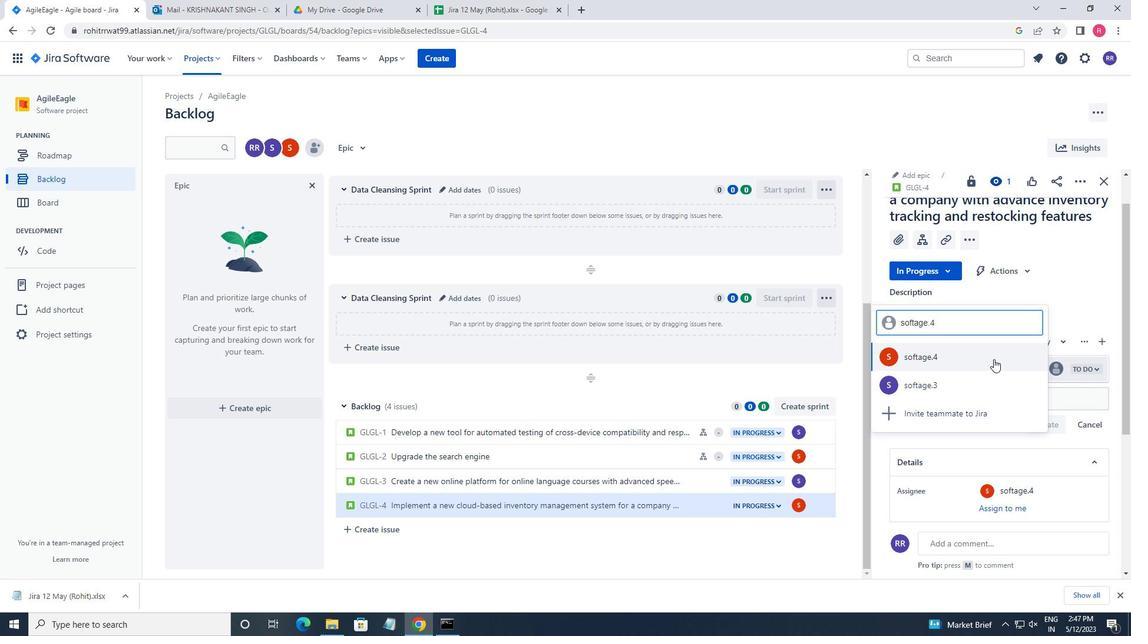 
